 Task: Create a due date automation trigger when advanced on, on the wednesday of the week before a card is due add dates with an overdue due date at 11:00 AM.
Action: Mouse moved to (999, 197)
Screenshot: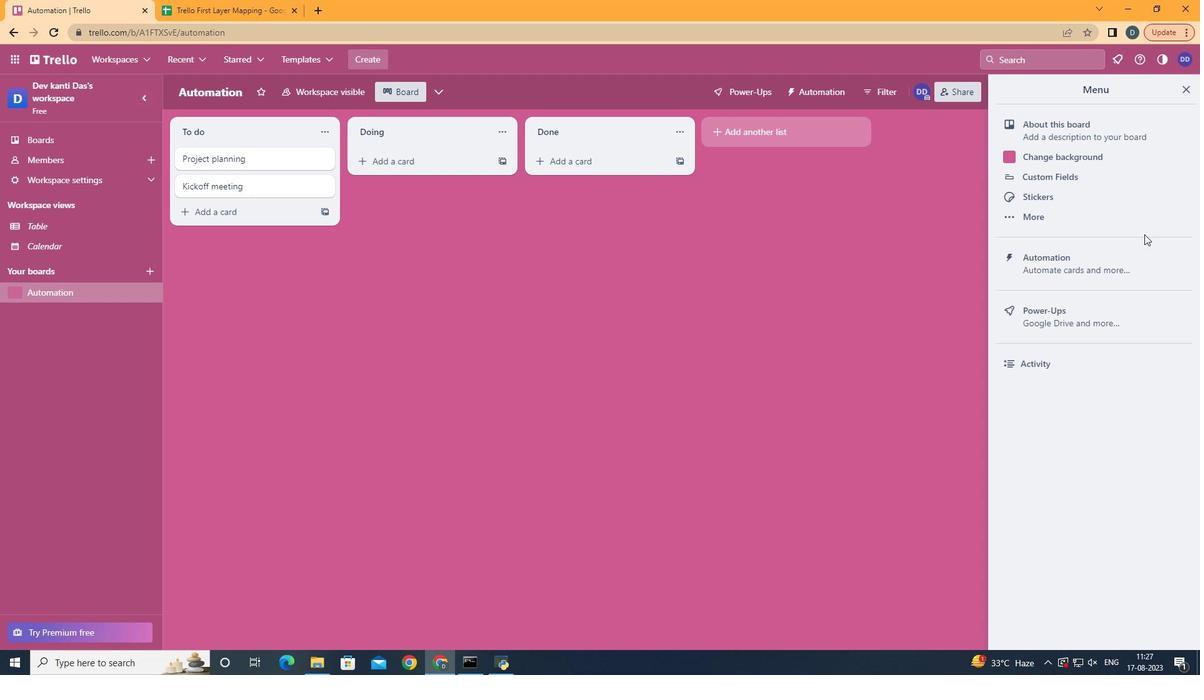 
Action: Mouse pressed left at (999, 197)
Screenshot: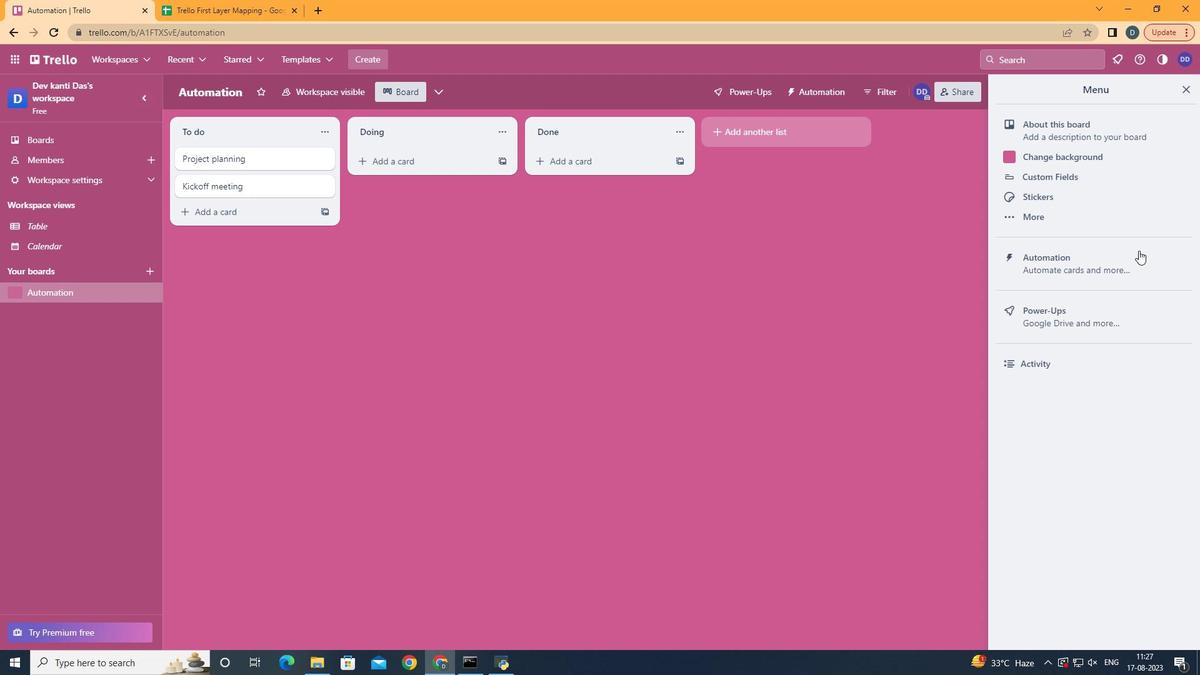 
Action: Mouse moved to (963, 339)
Screenshot: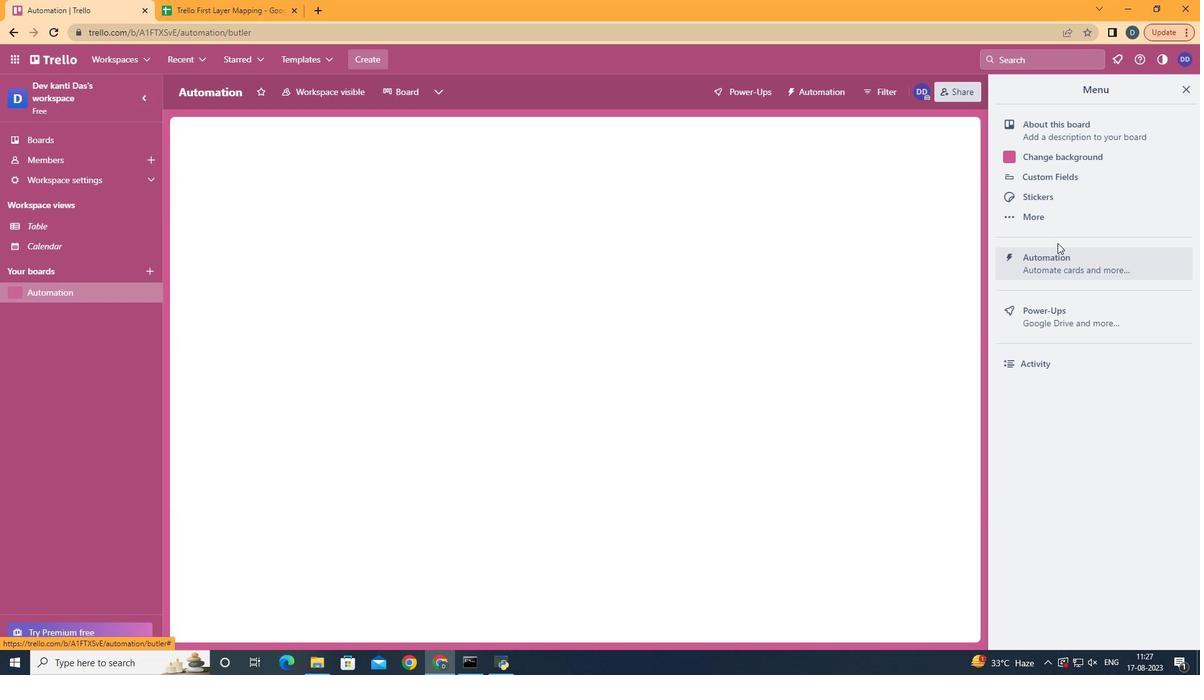 
Action: Mouse pressed left at (963, 339)
Screenshot: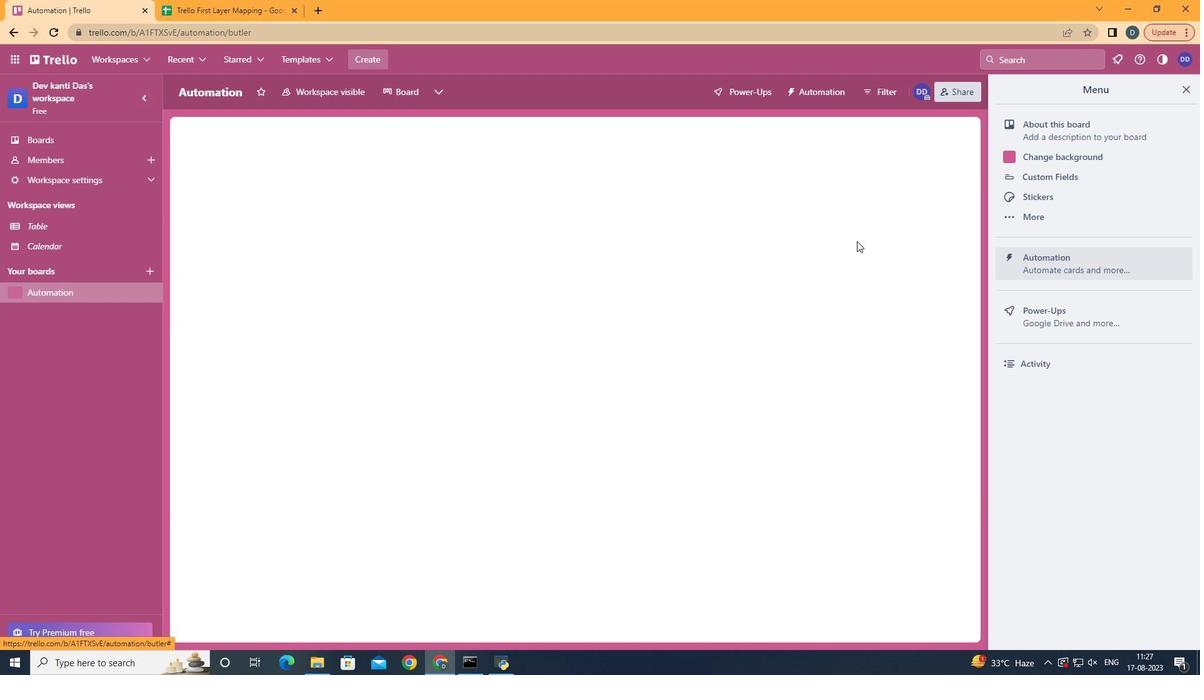 
Action: Mouse moved to (273, 336)
Screenshot: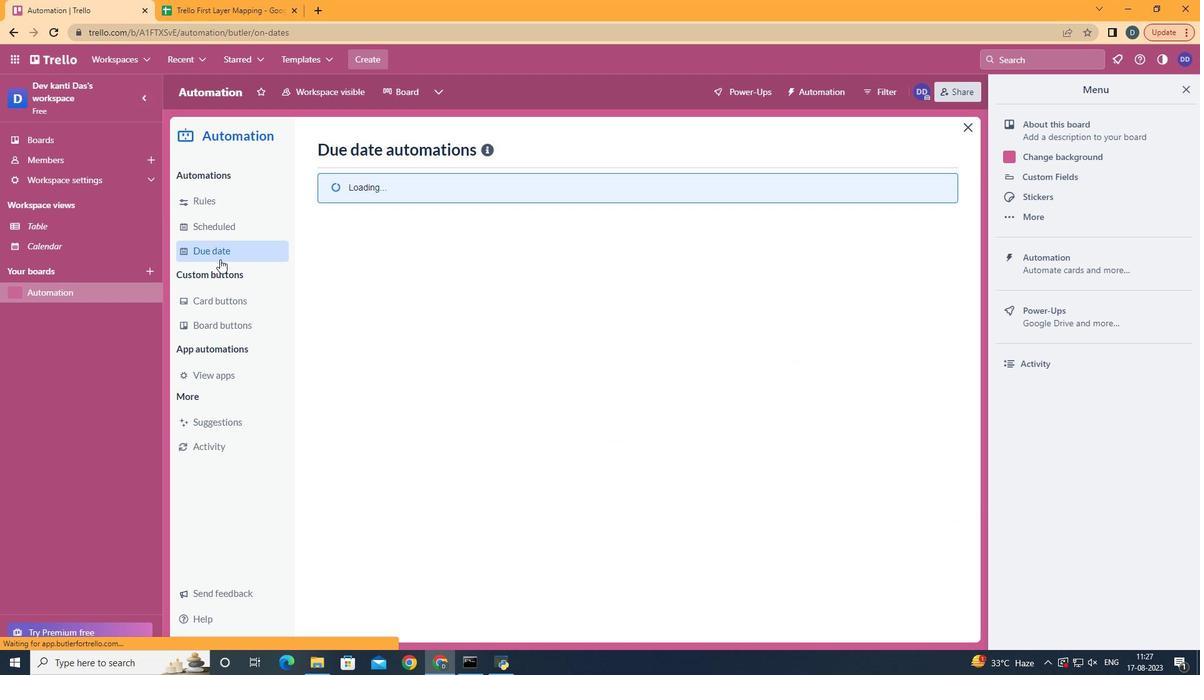 
Action: Mouse pressed left at (273, 336)
Screenshot: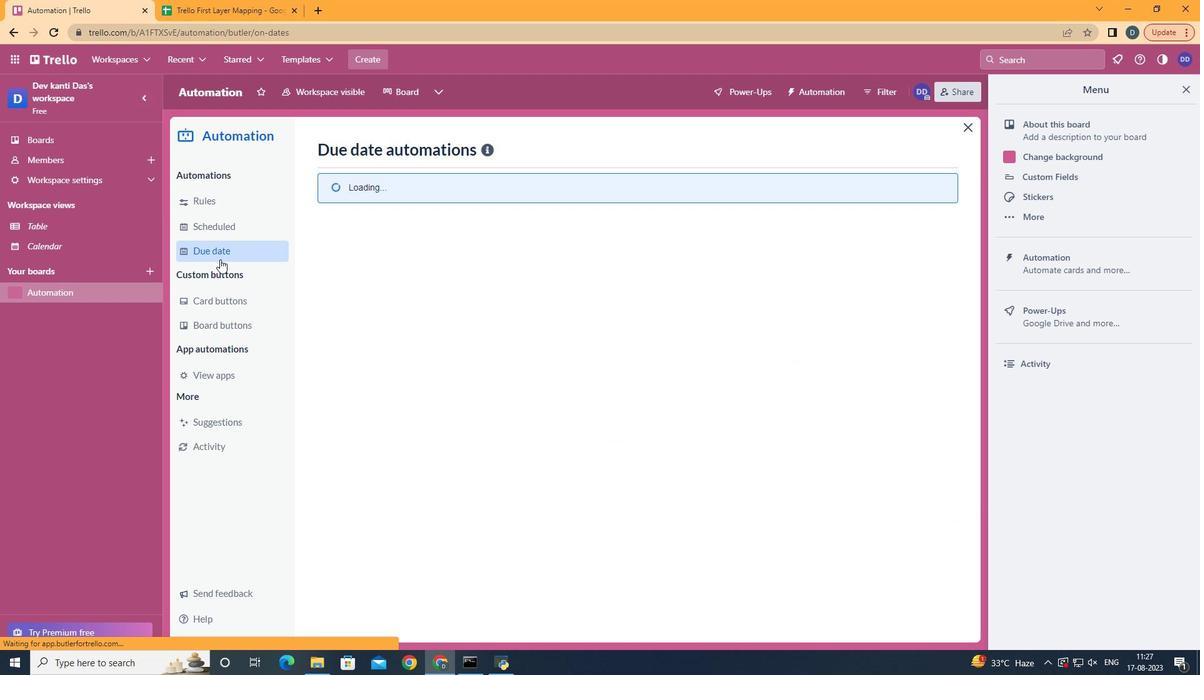 
Action: Mouse moved to (768, 237)
Screenshot: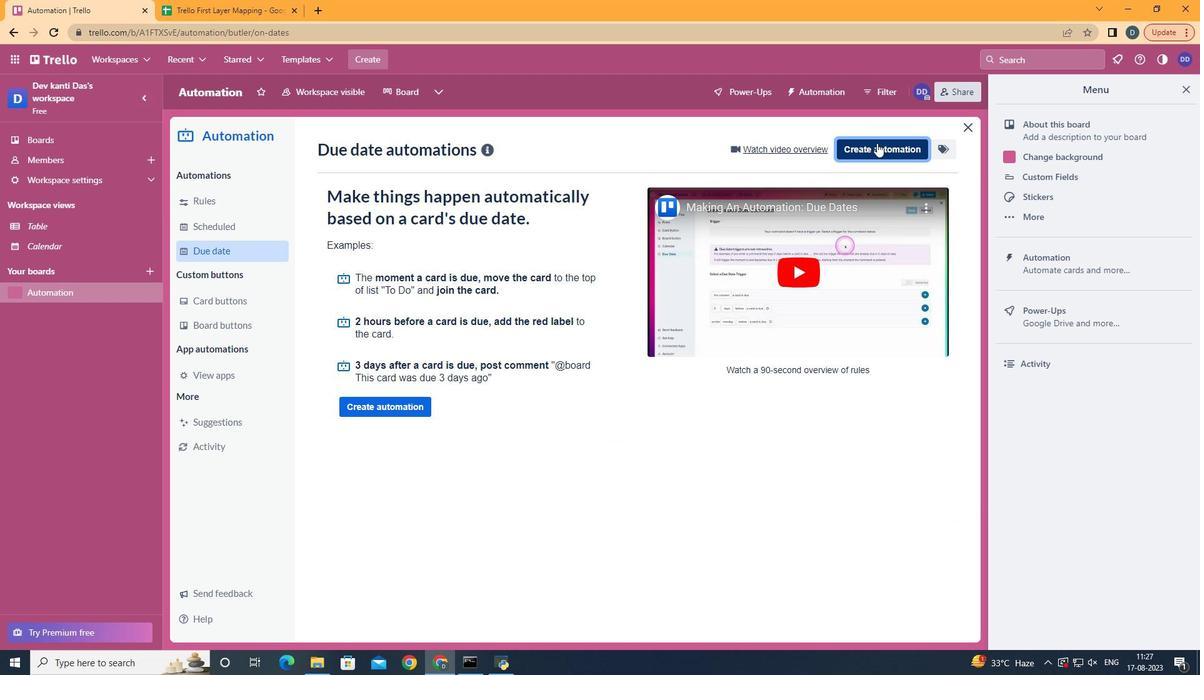 
Action: Mouse pressed left at (768, 237)
Screenshot: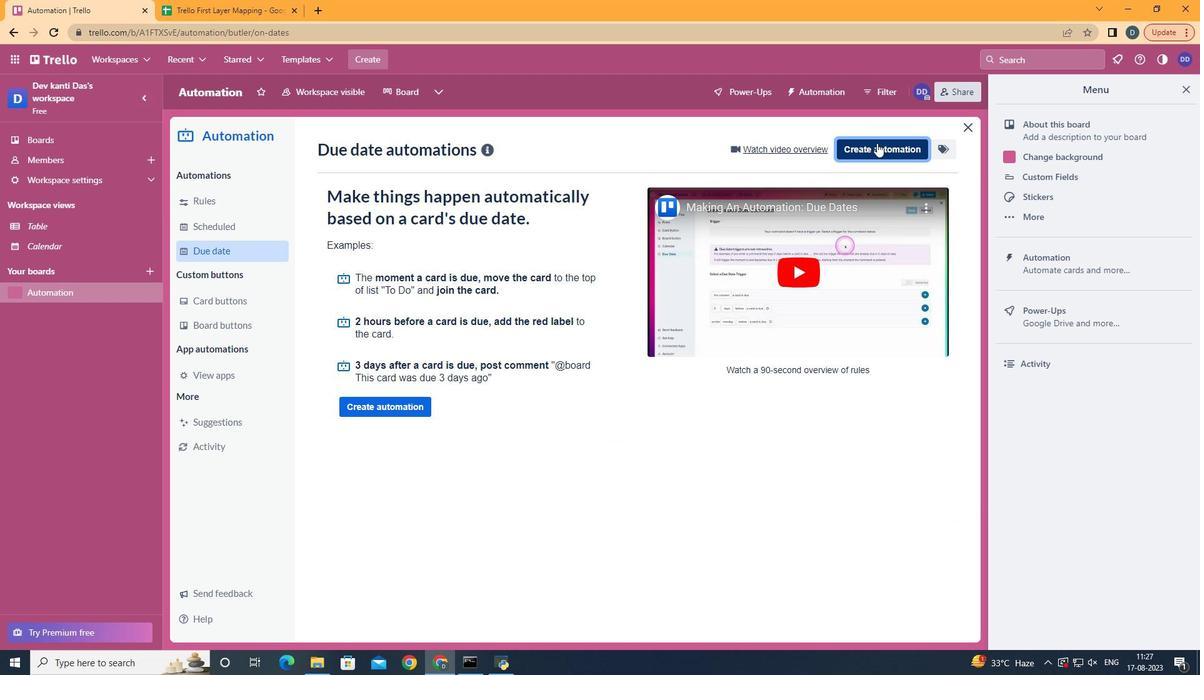 
Action: Mouse moved to (625, 353)
Screenshot: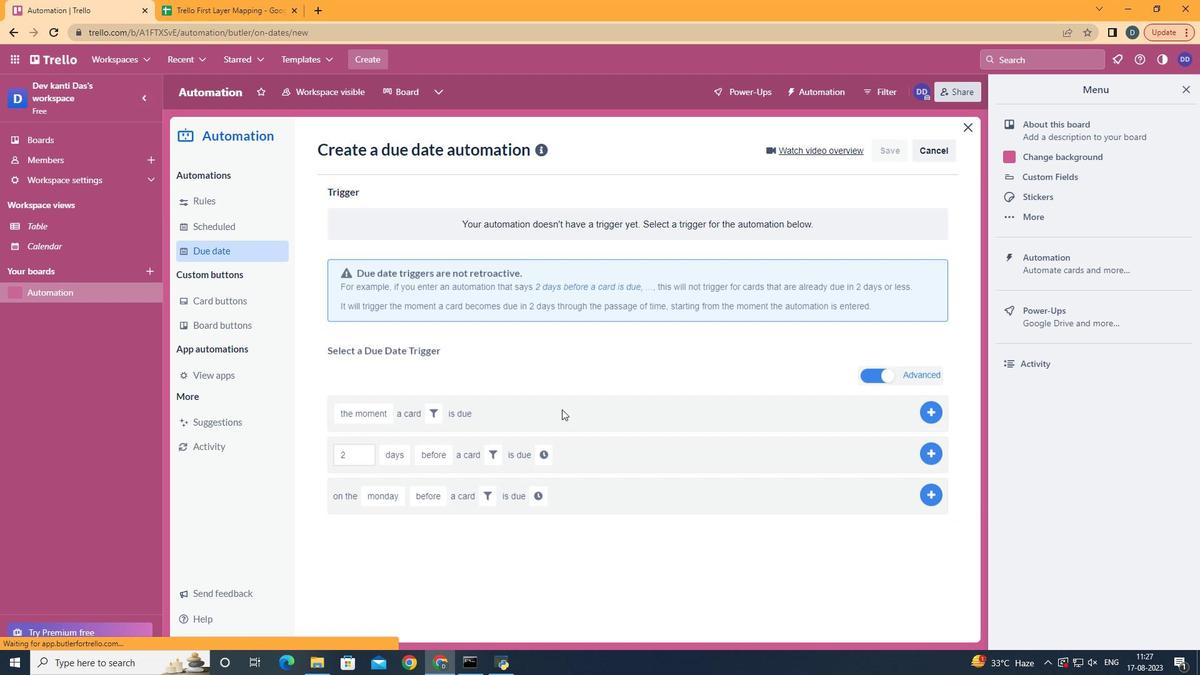 
Action: Mouse pressed left at (625, 353)
Screenshot: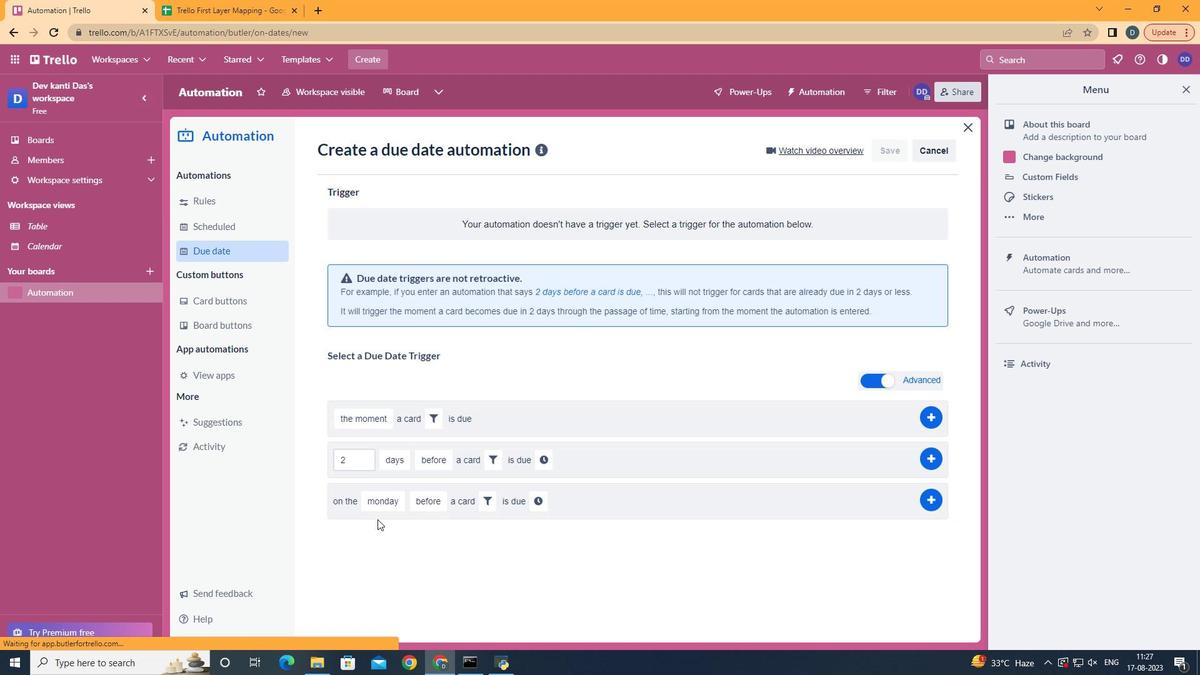 
Action: Mouse moved to (426, 440)
Screenshot: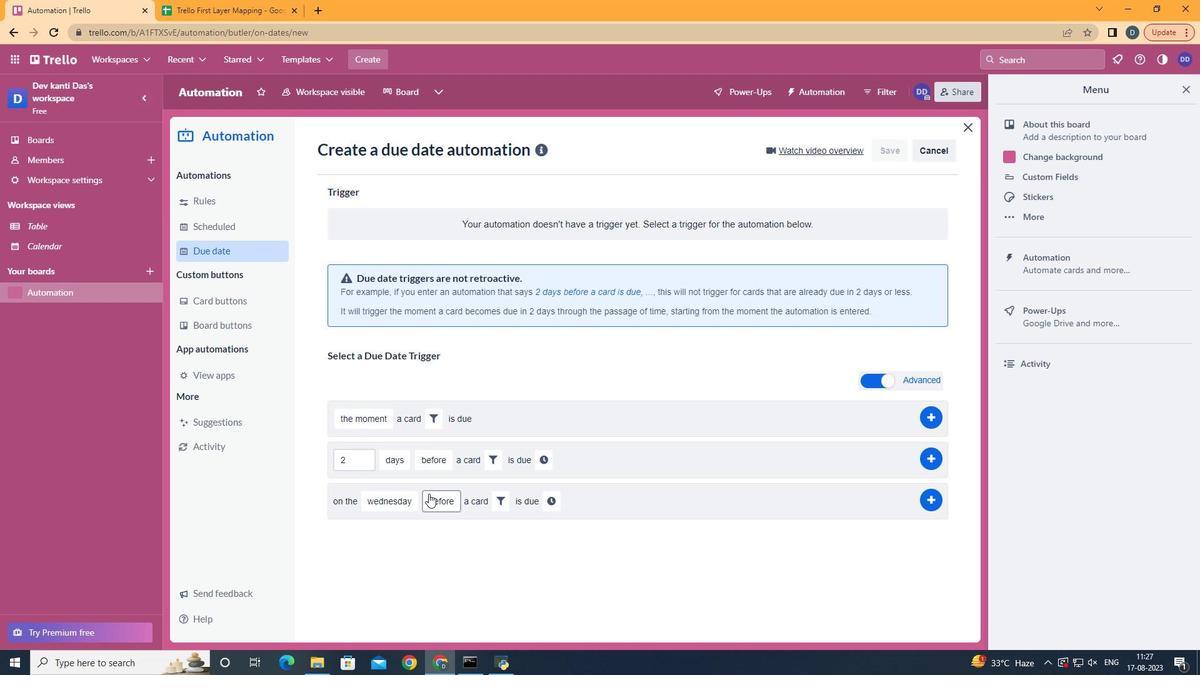 
Action: Mouse pressed left at (426, 440)
Screenshot: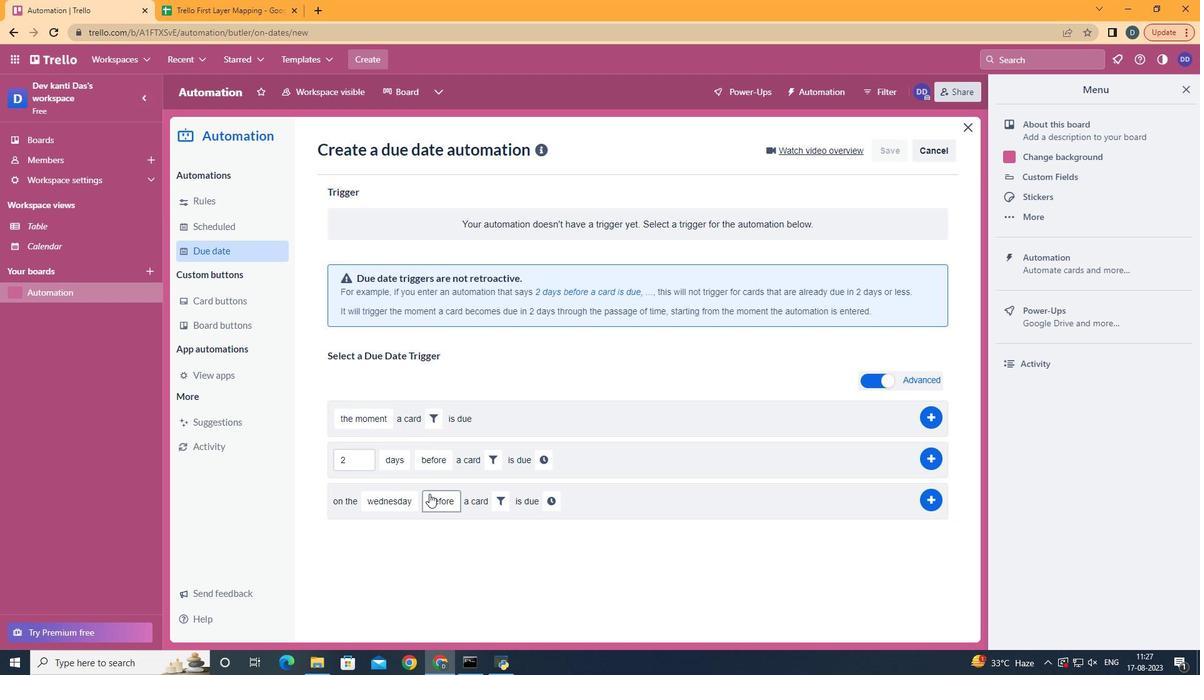 
Action: Mouse moved to (457, 623)
Screenshot: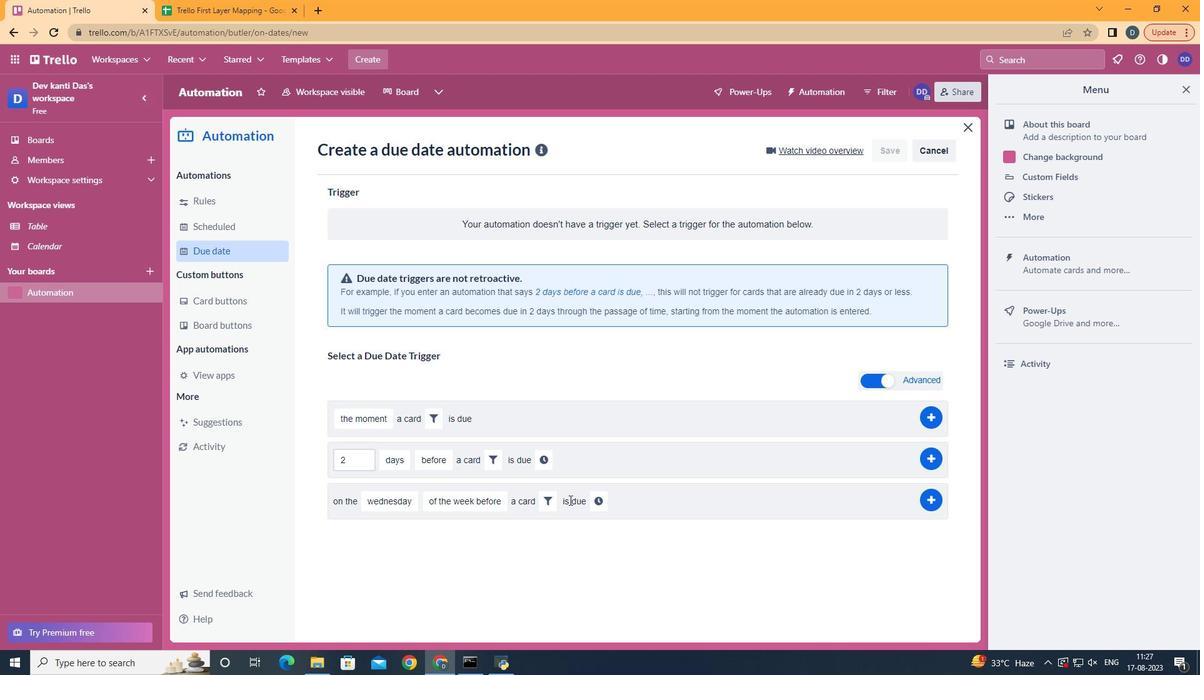 
Action: Mouse pressed left at (457, 623)
Screenshot: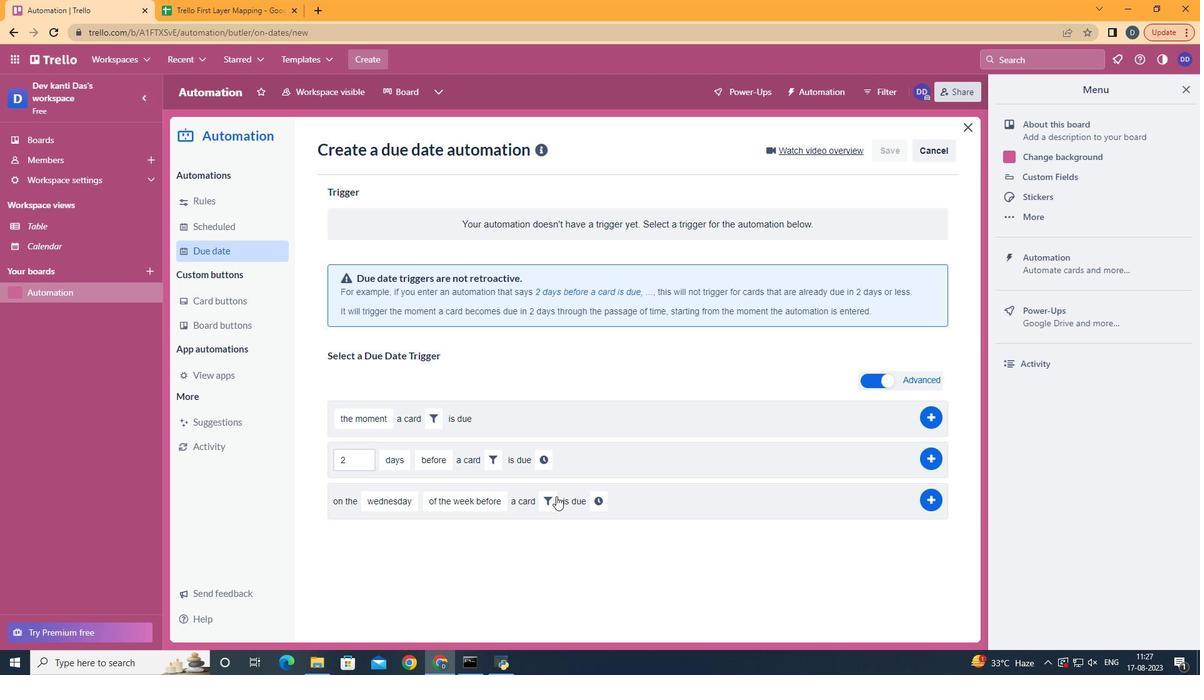 
Action: Mouse moved to (520, 538)
Screenshot: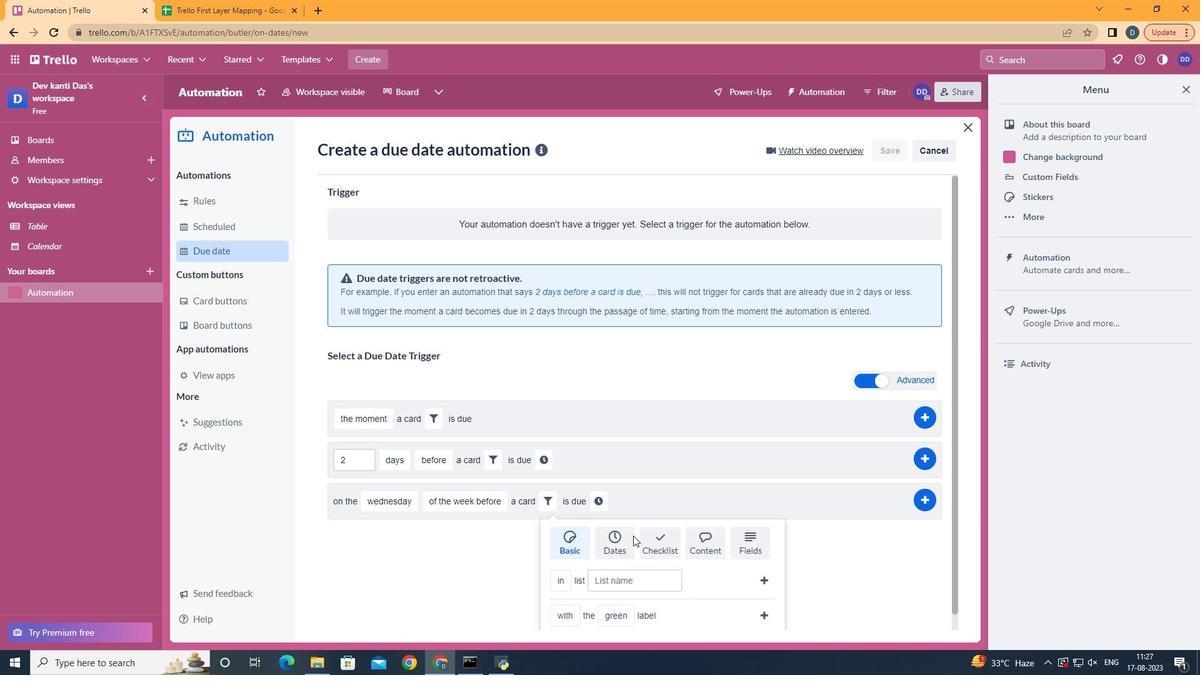 
Action: Mouse pressed left at (520, 538)
Screenshot: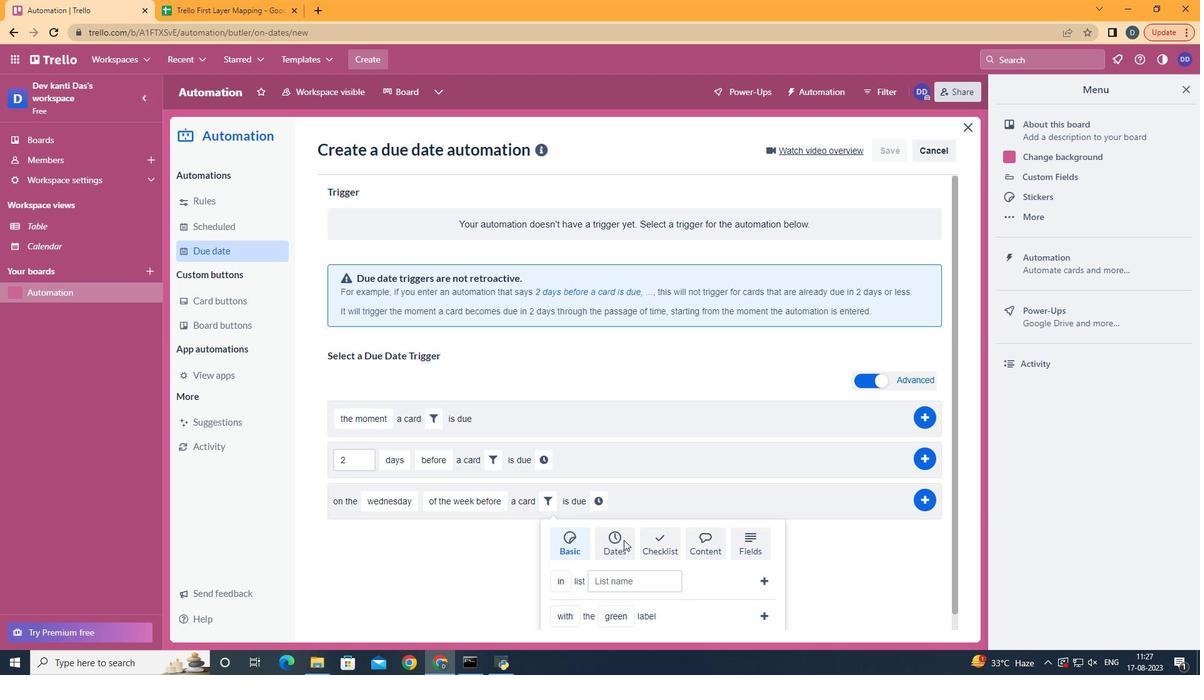 
Action: Mouse moved to (575, 577)
Screenshot: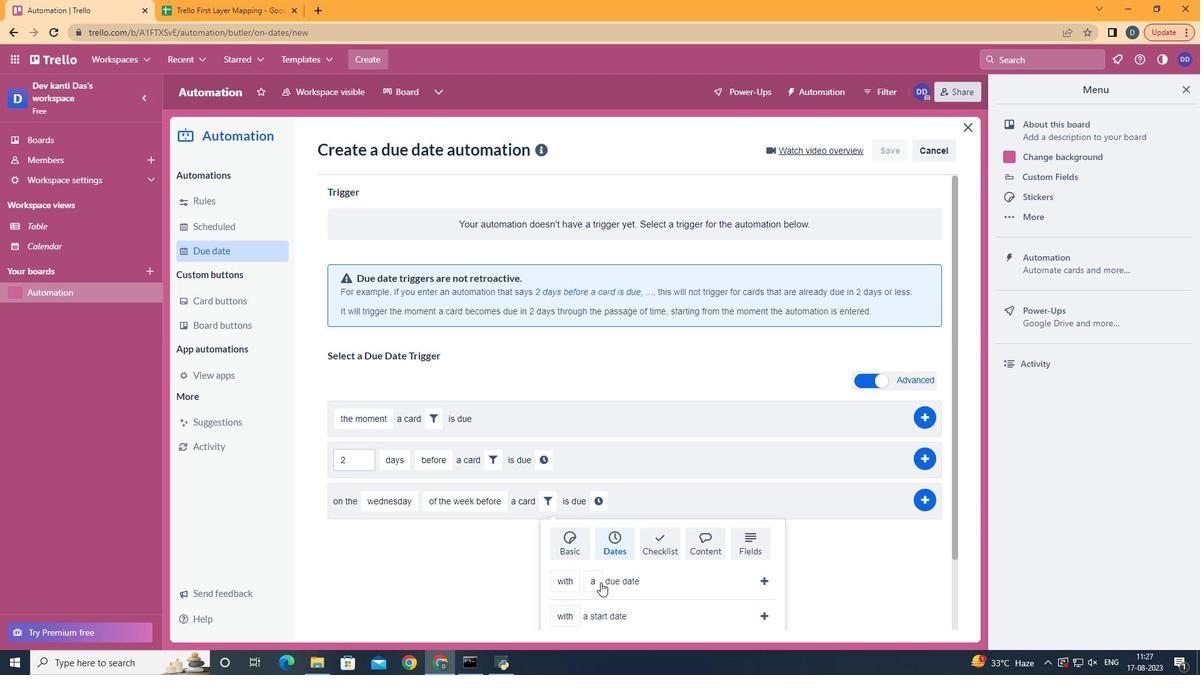 
Action: Mouse pressed left at (575, 577)
Screenshot: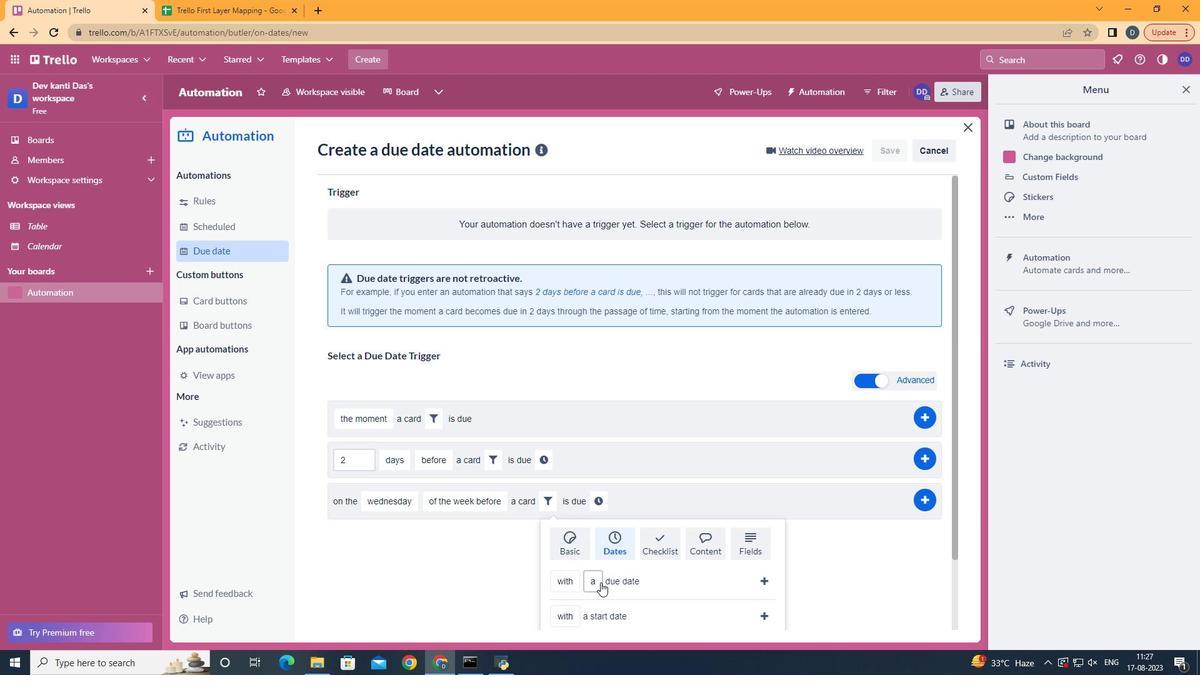 
Action: Mouse moved to (574, 590)
Screenshot: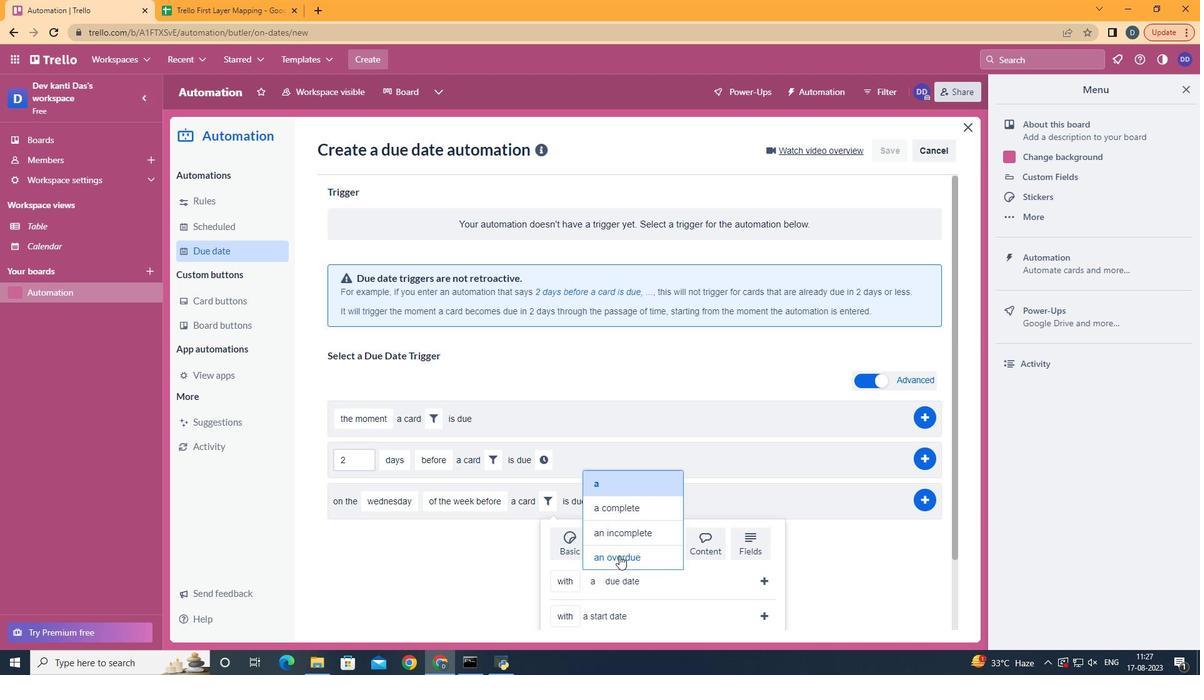 
Action: Mouse pressed left at (574, 590)
Screenshot: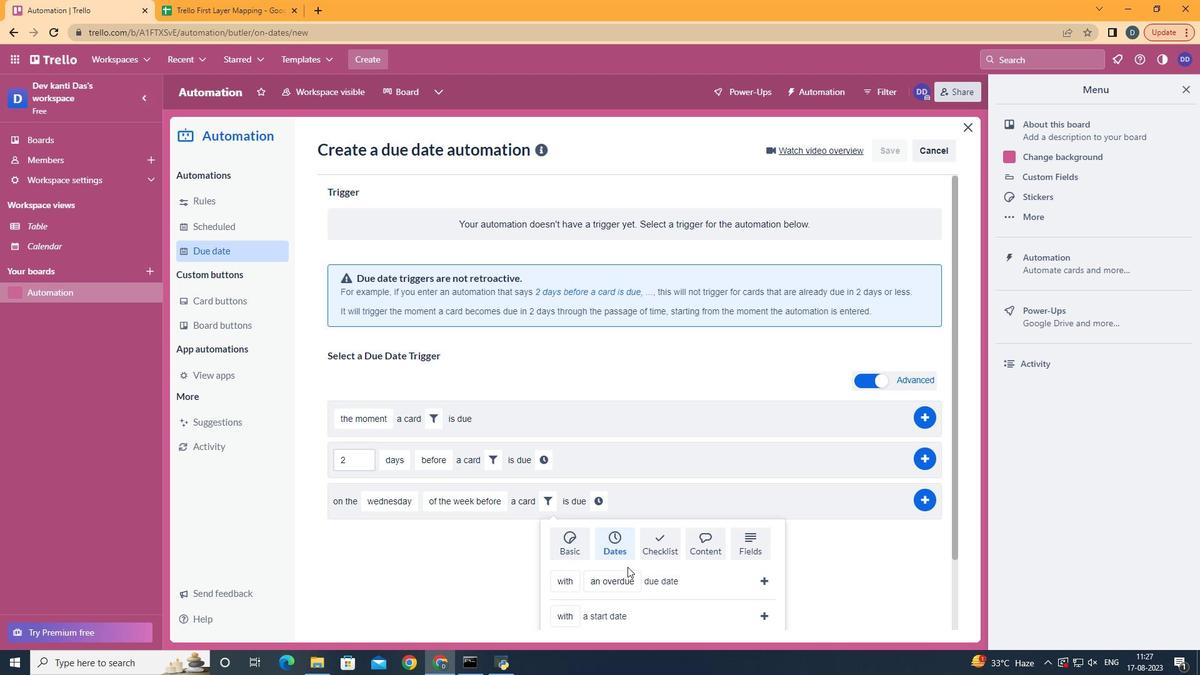 
Action: Mouse moved to (685, 614)
Screenshot: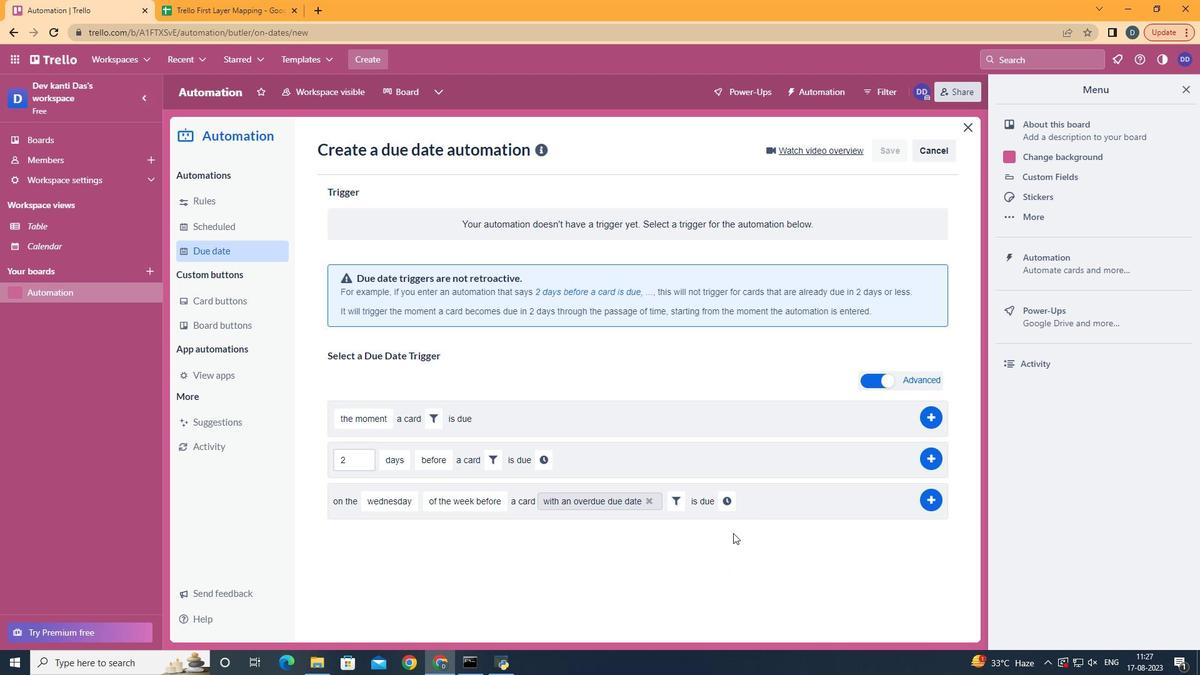 
Action: Mouse pressed left at (685, 614)
Screenshot: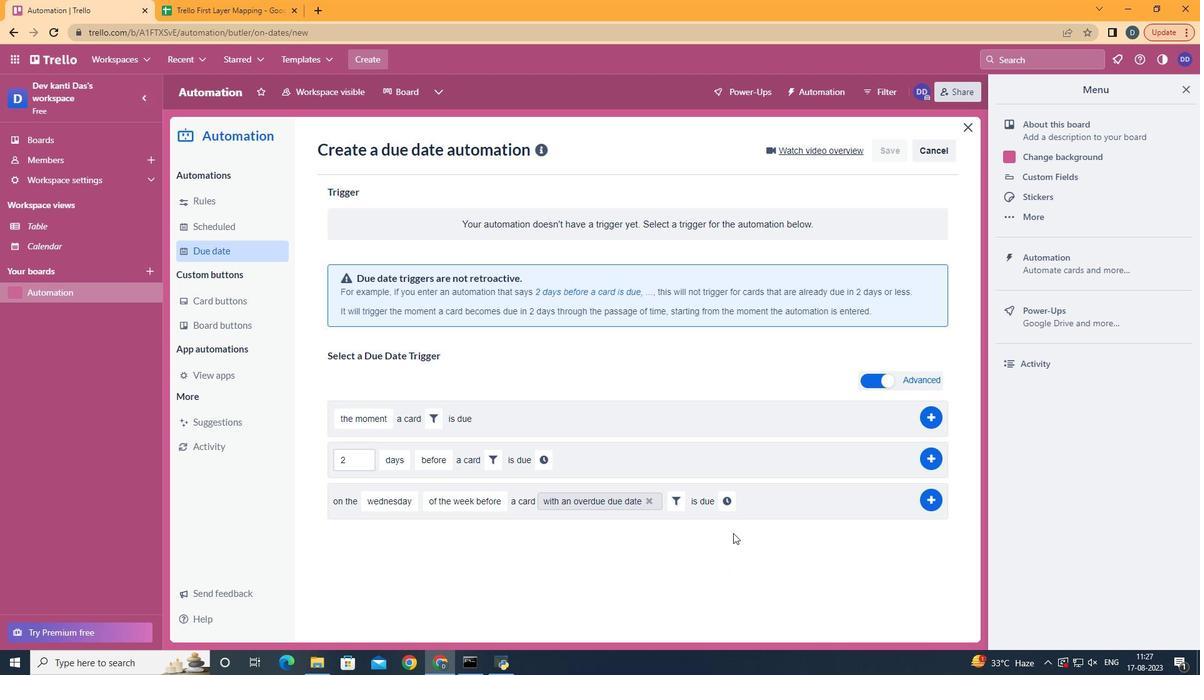 
Action: Mouse moved to (656, 543)
Screenshot: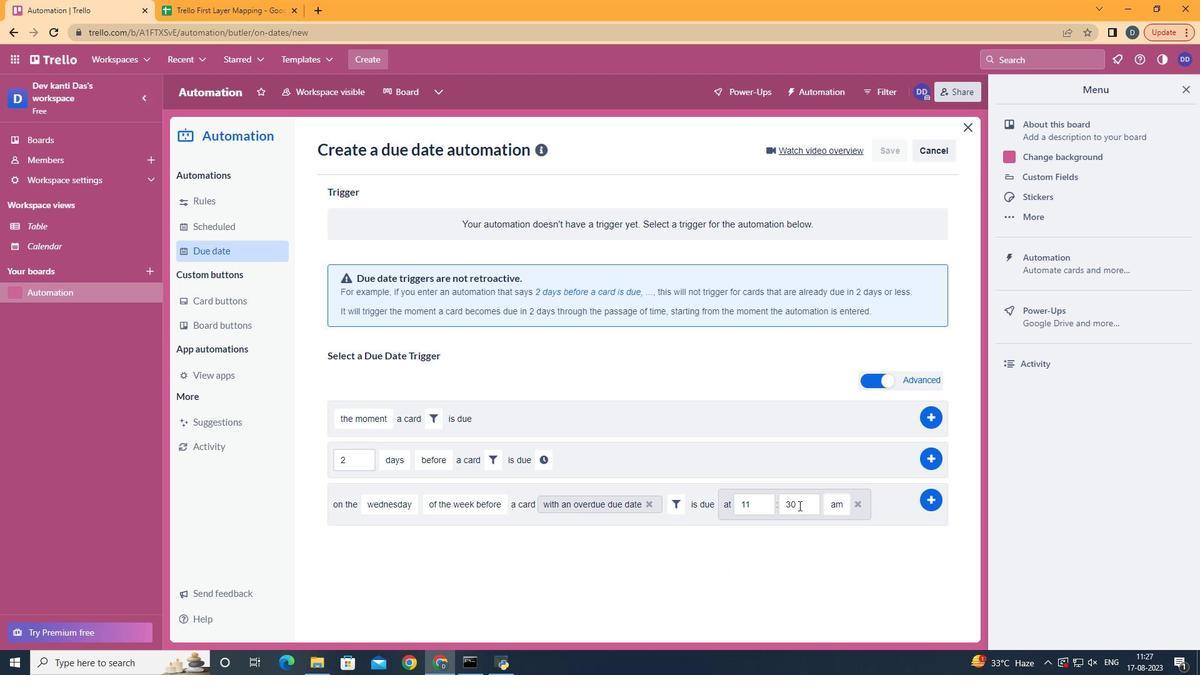 
Action: Mouse pressed left at (656, 543)
Screenshot: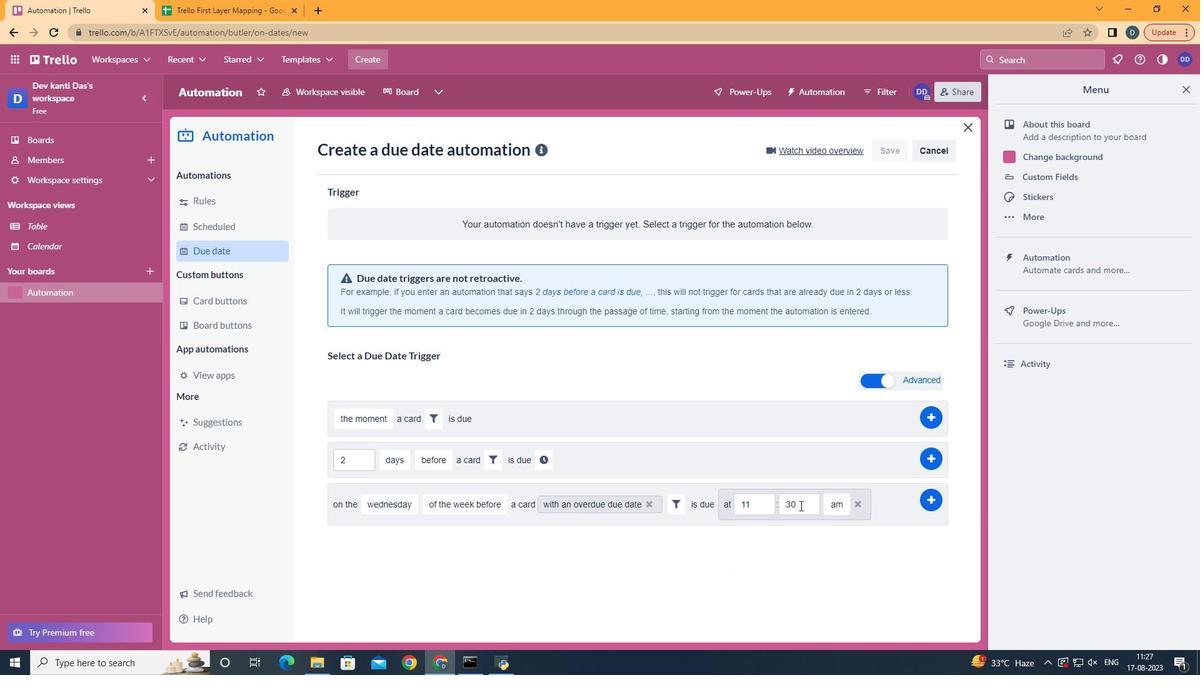 
Action: Mouse moved to (710, 547)
Screenshot: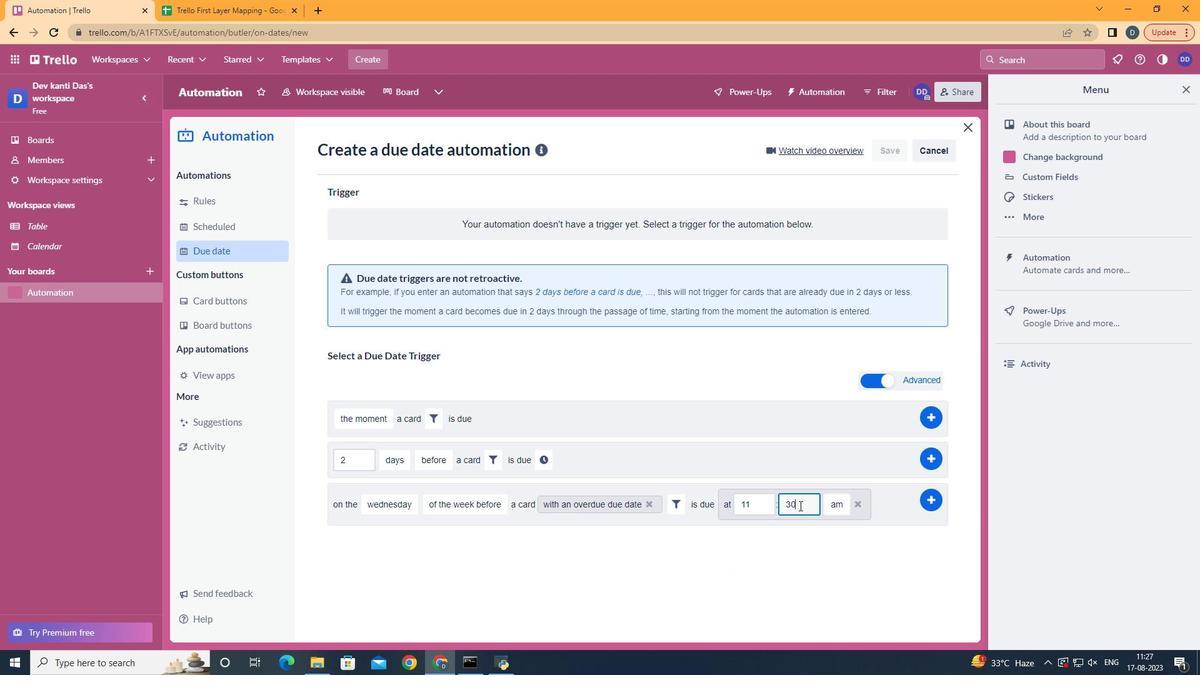 
Action: Mouse pressed left at (710, 547)
Screenshot: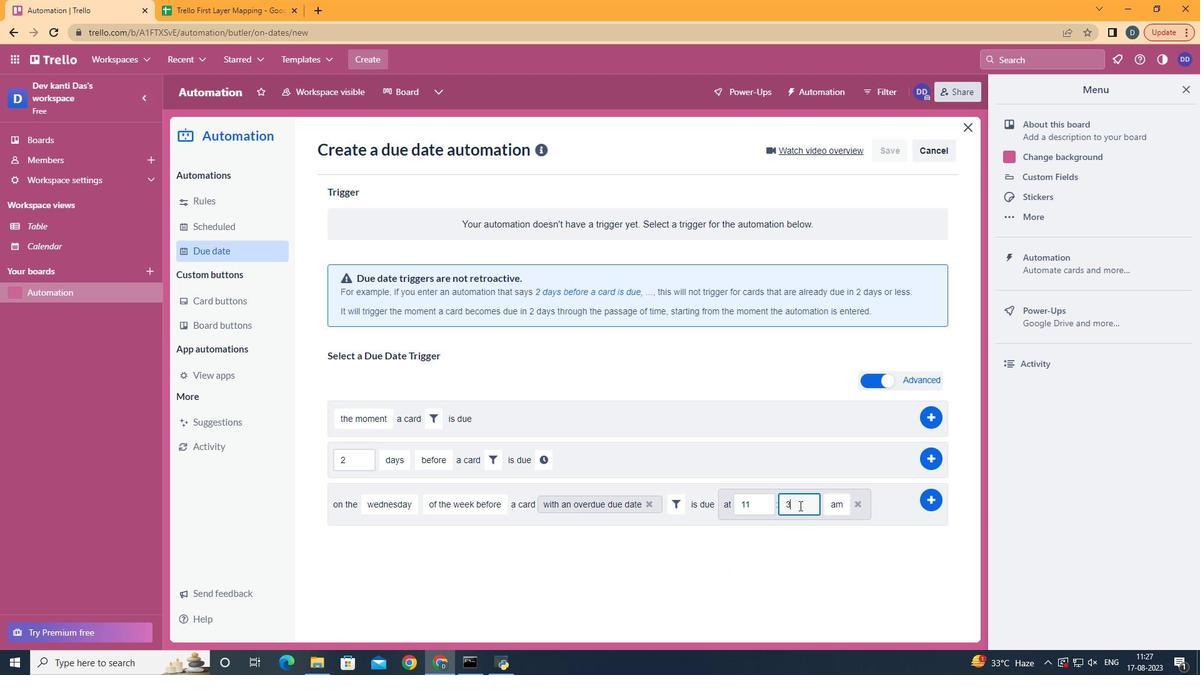 
Action: Mouse moved to (709, 547)
Screenshot: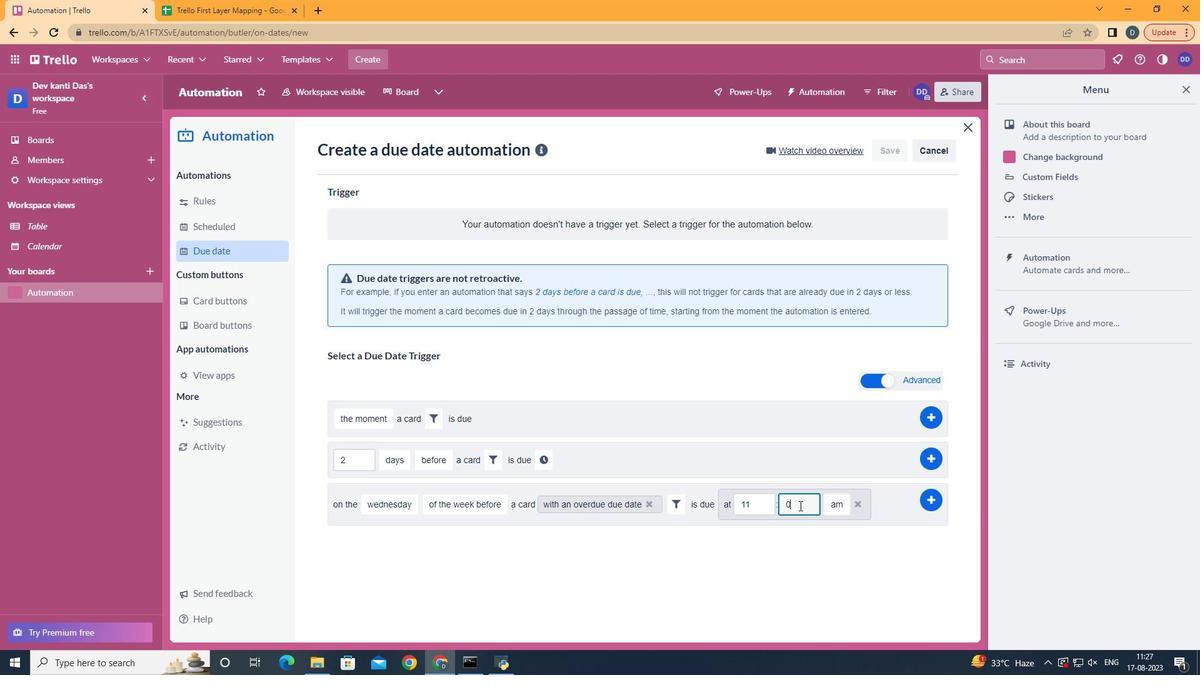 
Action: Key pressed <Key.backspace><Key.backspace>00
Screenshot: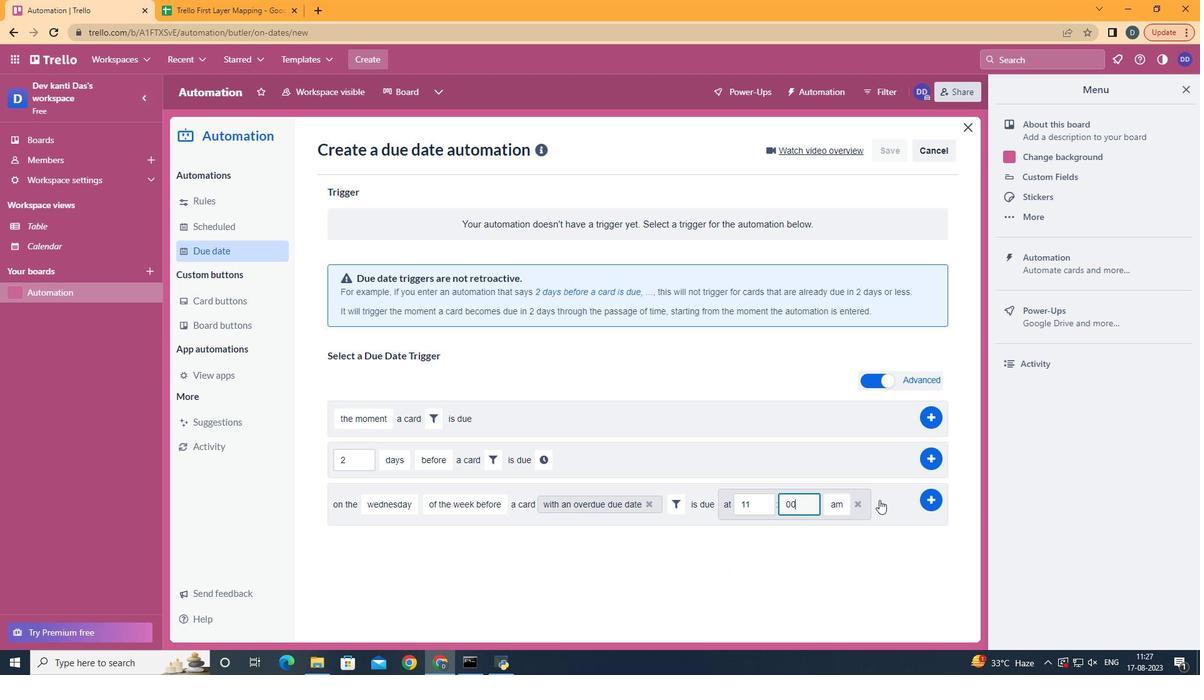 
Action: Mouse moved to (807, 544)
Screenshot: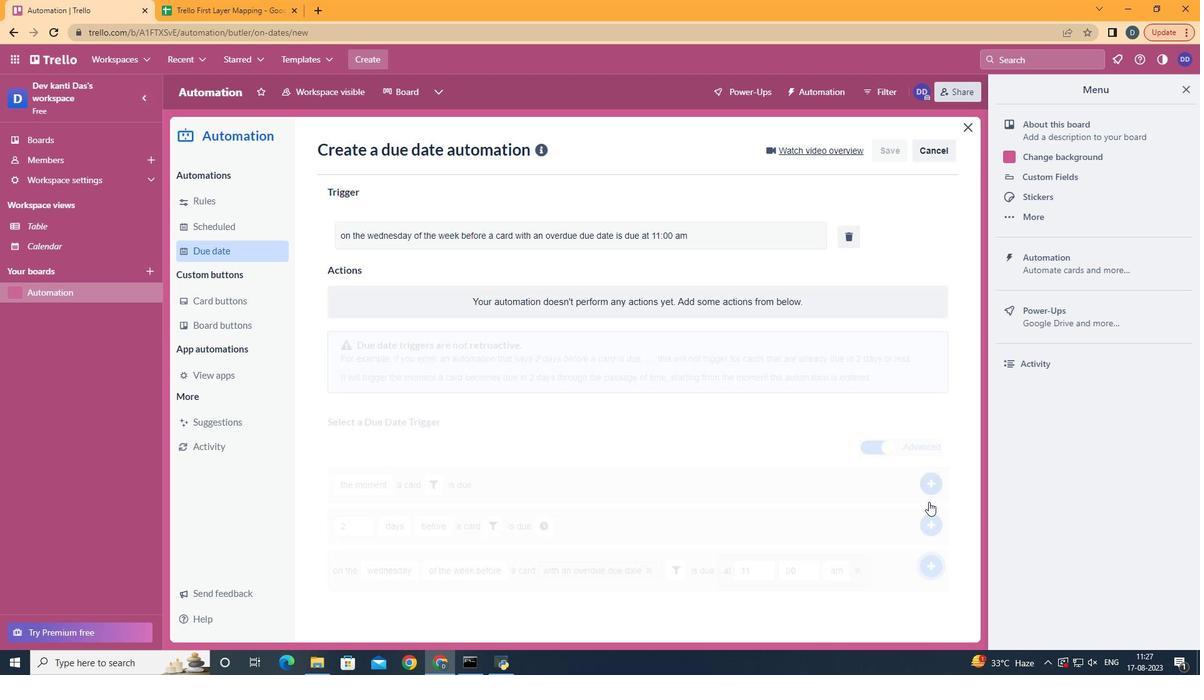 
Action: Mouse pressed left at (807, 544)
Screenshot: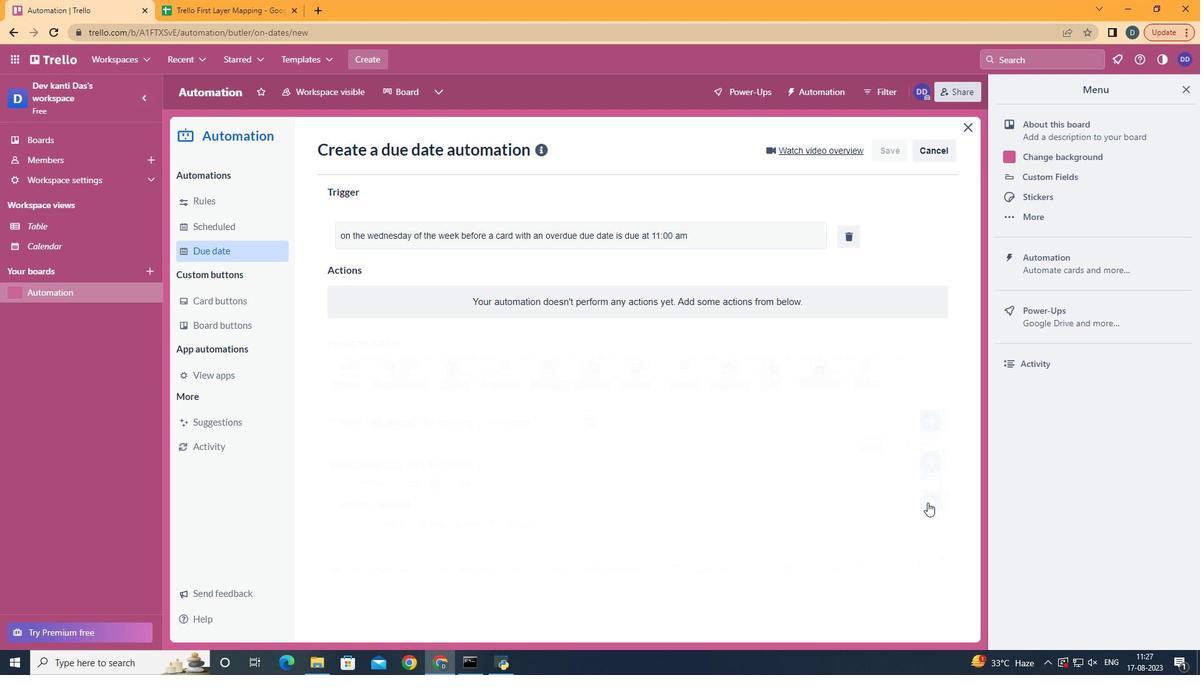 
Action: Mouse moved to (805, 545)
Screenshot: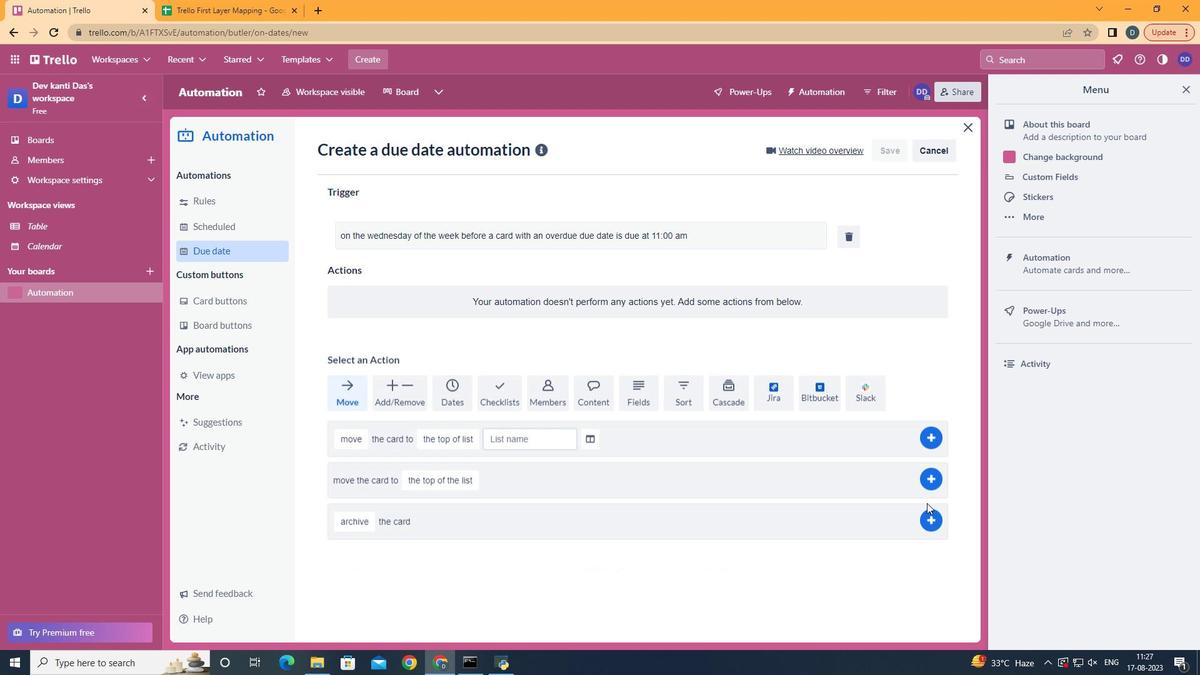 
